 Task: Add the feed publisher component in the site builder.
Action: Mouse moved to (1229, 84)
Screenshot: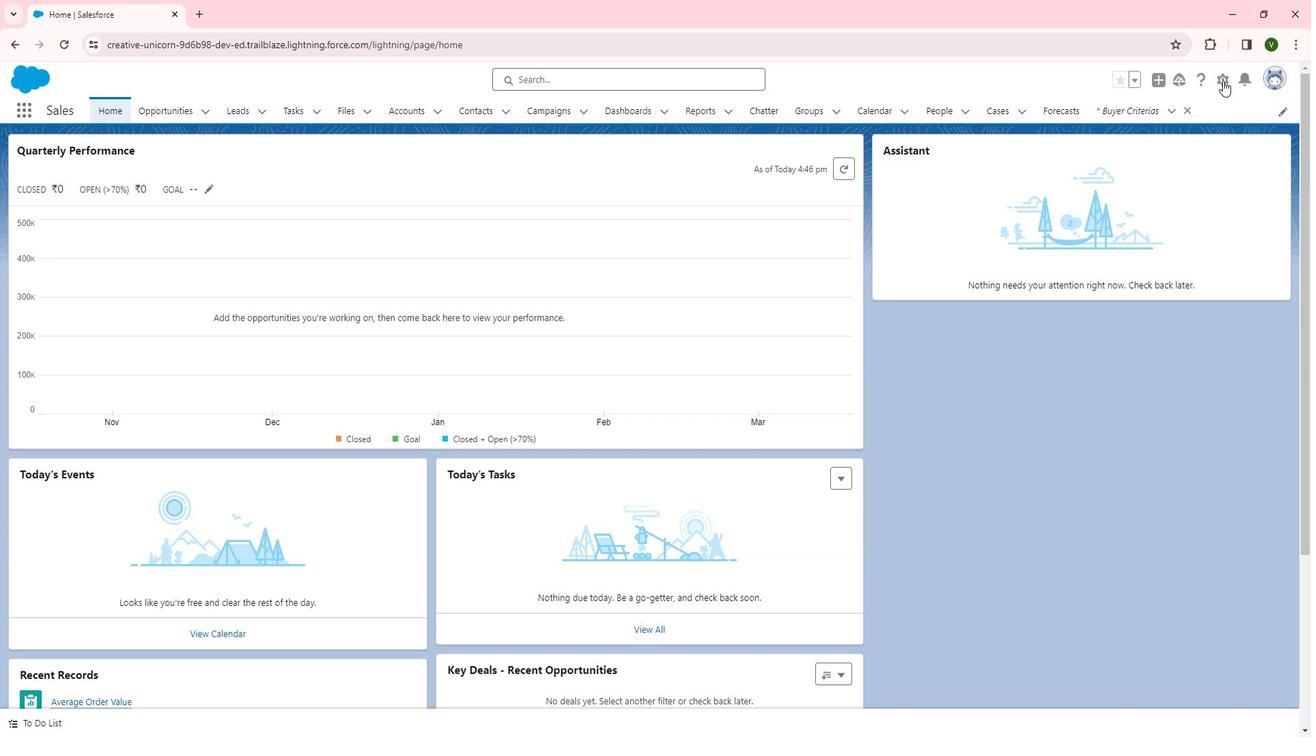 
Action: Mouse pressed left at (1229, 84)
Screenshot: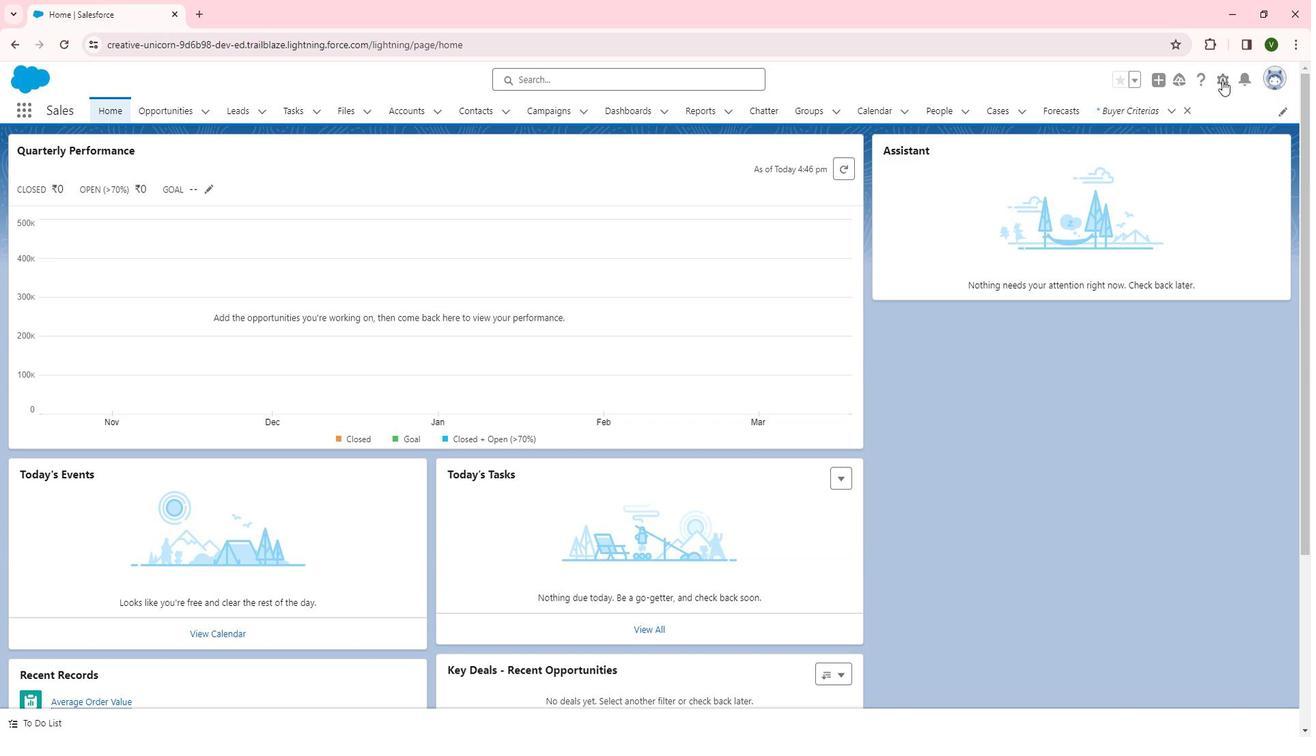 
Action: Mouse moved to (1169, 133)
Screenshot: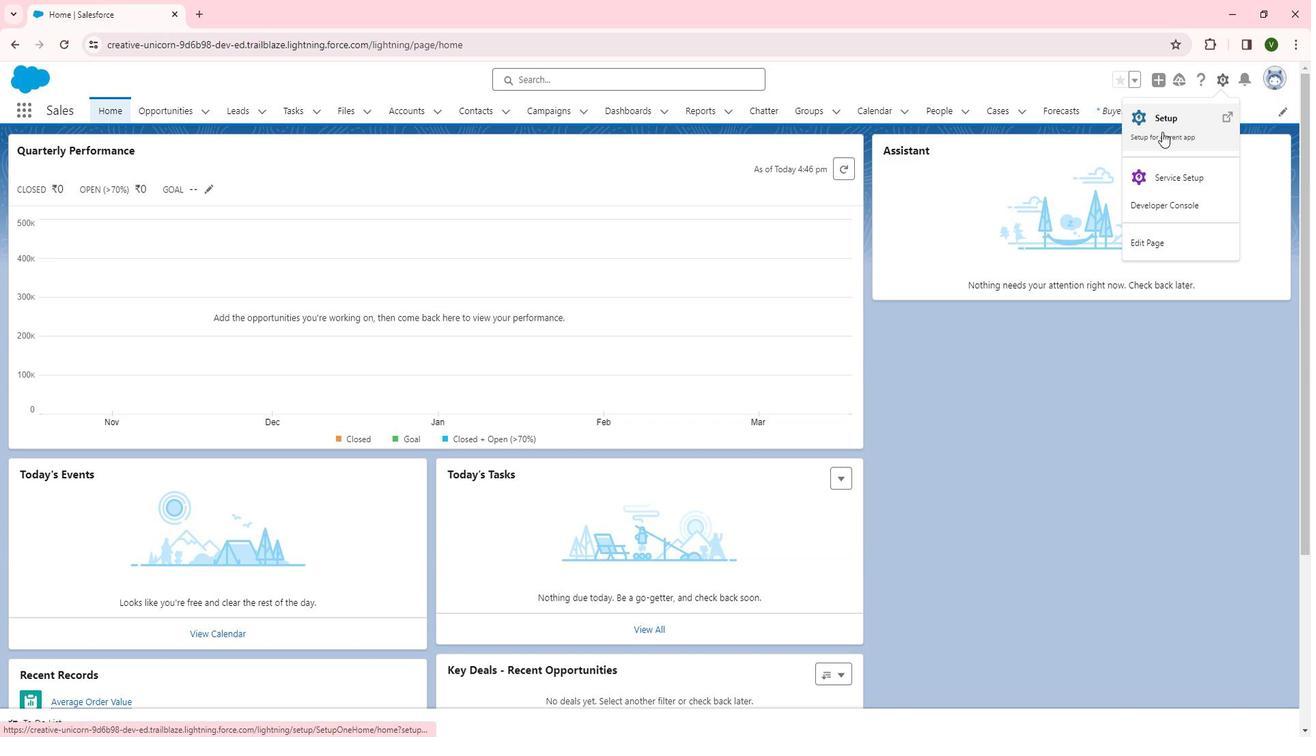 
Action: Mouse pressed left at (1169, 133)
Screenshot: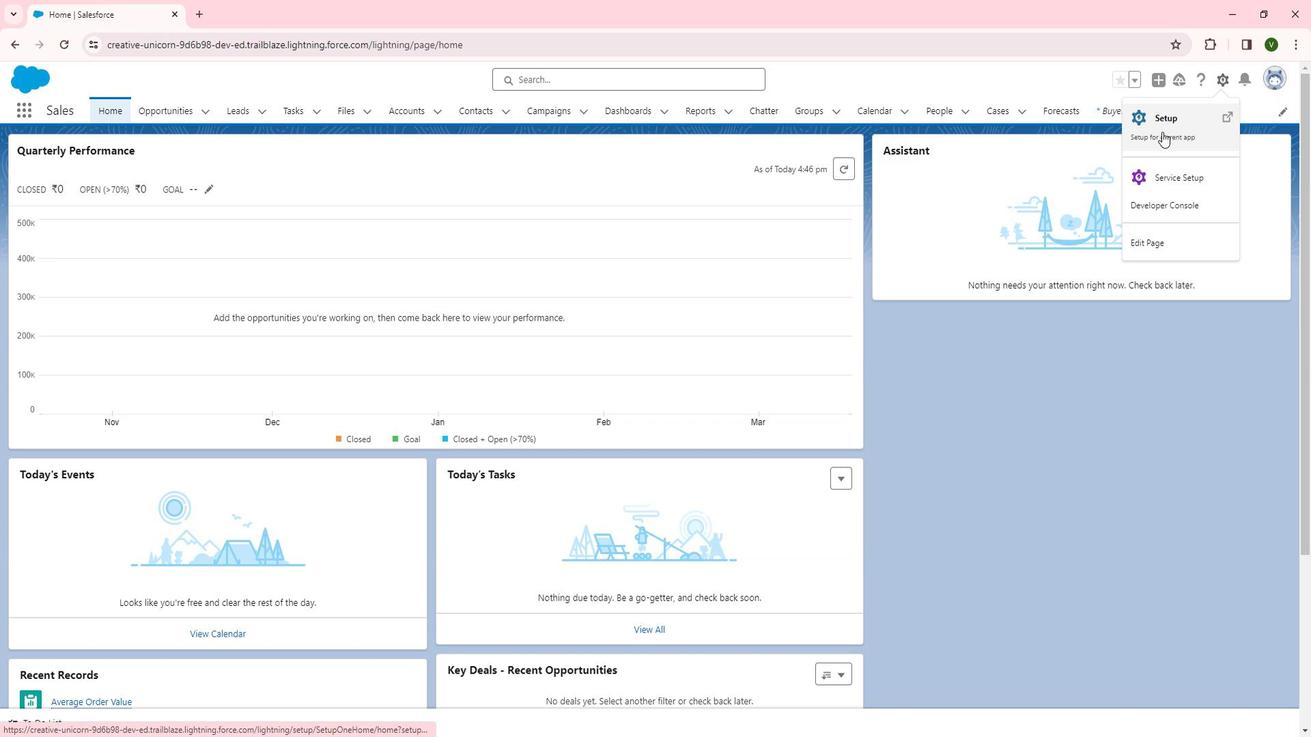 
Action: Mouse moved to (65, 553)
Screenshot: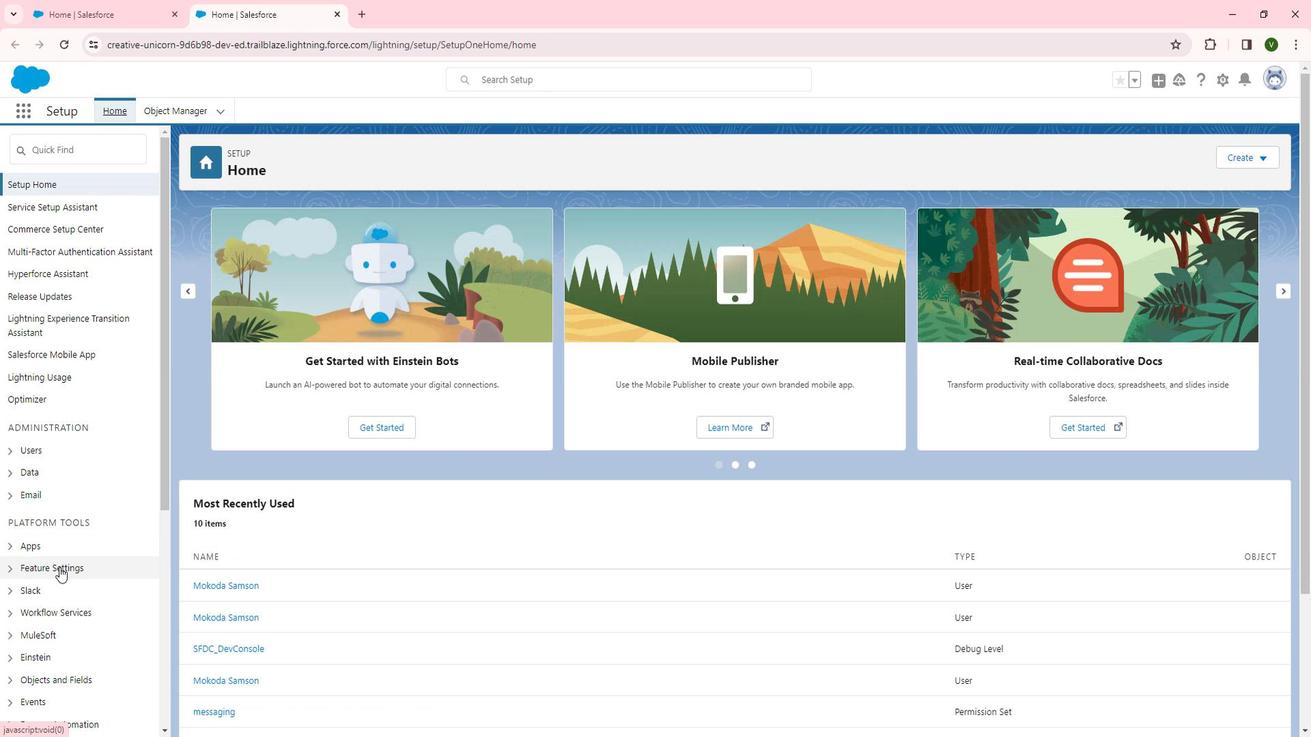 
Action: Mouse pressed left at (65, 553)
Screenshot: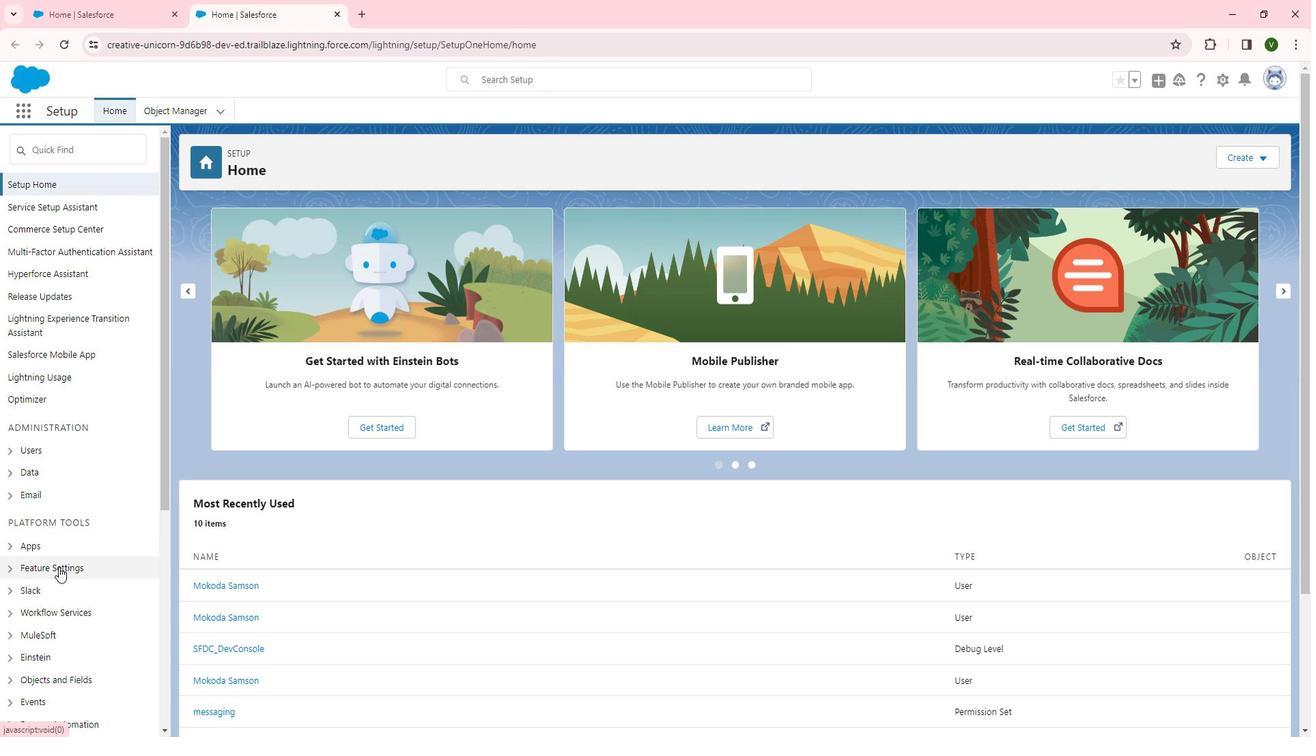 
Action: Mouse scrolled (65, 552) with delta (0, 0)
Screenshot: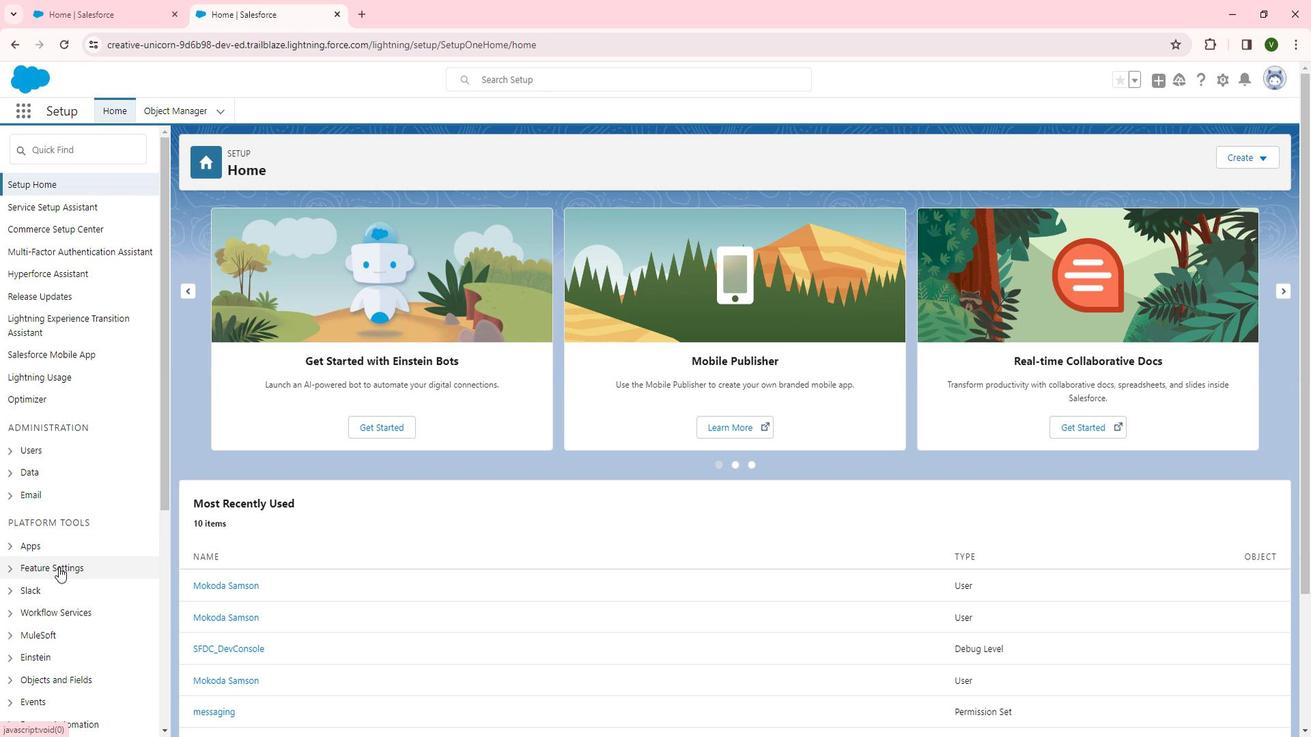 
Action: Mouse scrolled (65, 552) with delta (0, 0)
Screenshot: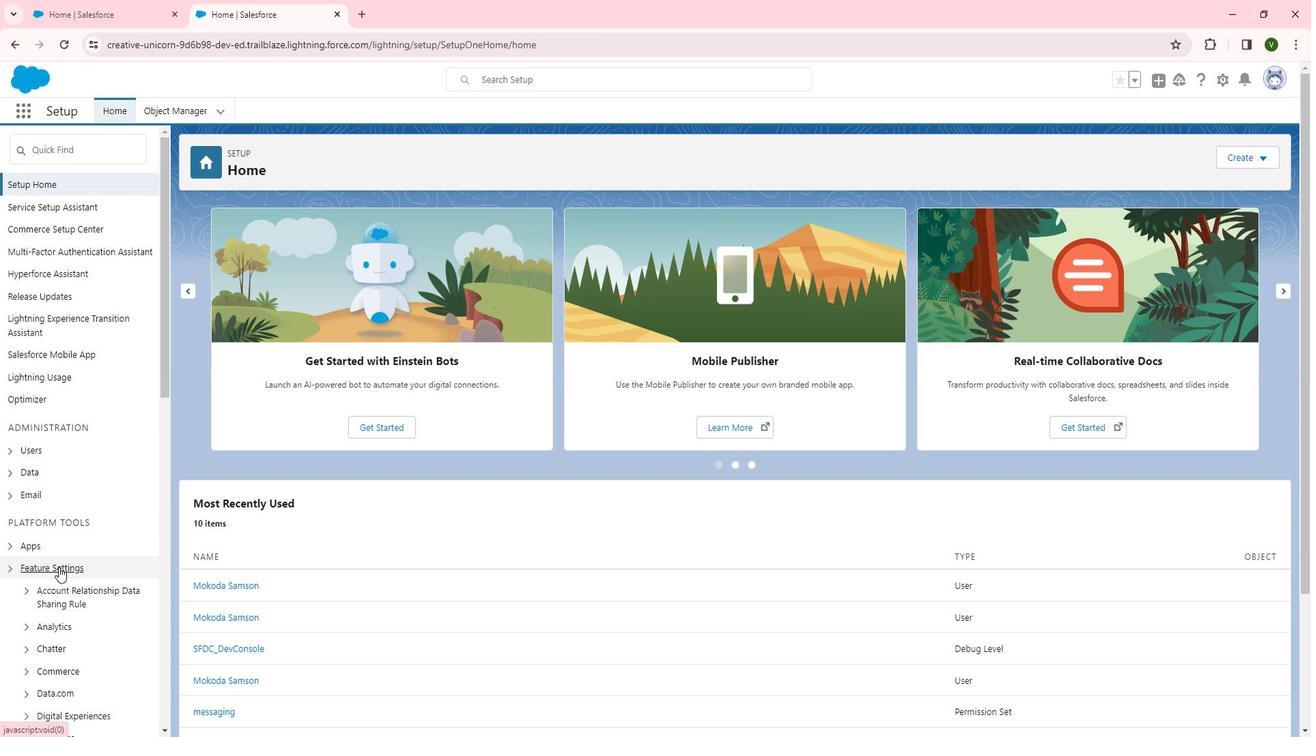 
Action: Mouse scrolled (65, 552) with delta (0, 0)
Screenshot: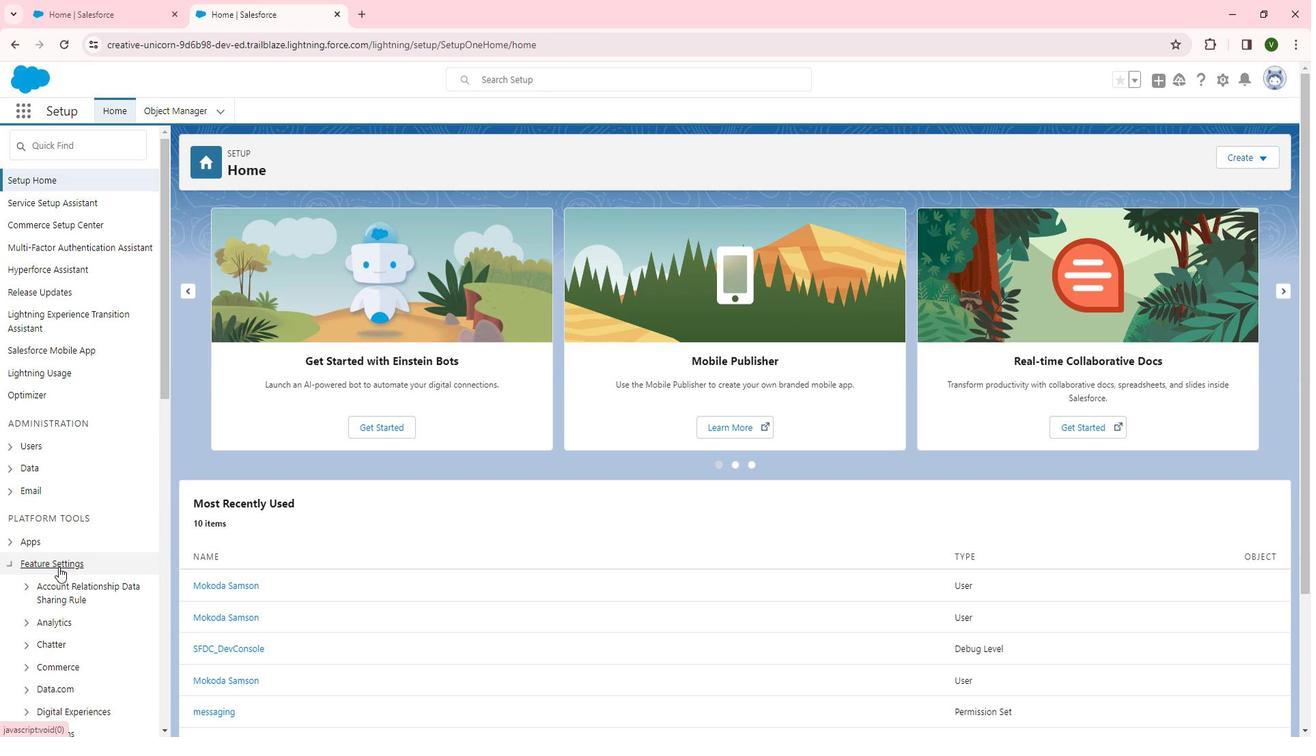 
Action: Mouse scrolled (65, 552) with delta (0, 0)
Screenshot: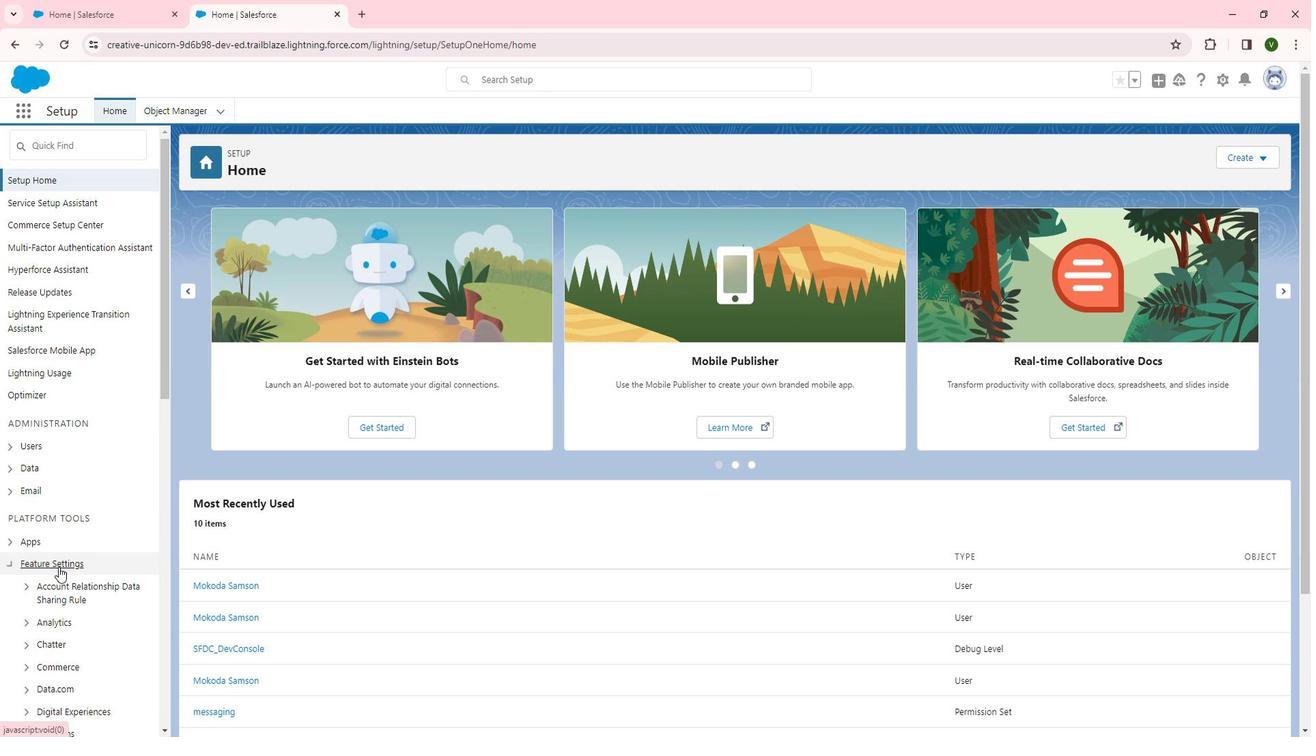 
Action: Mouse moved to (73, 420)
Screenshot: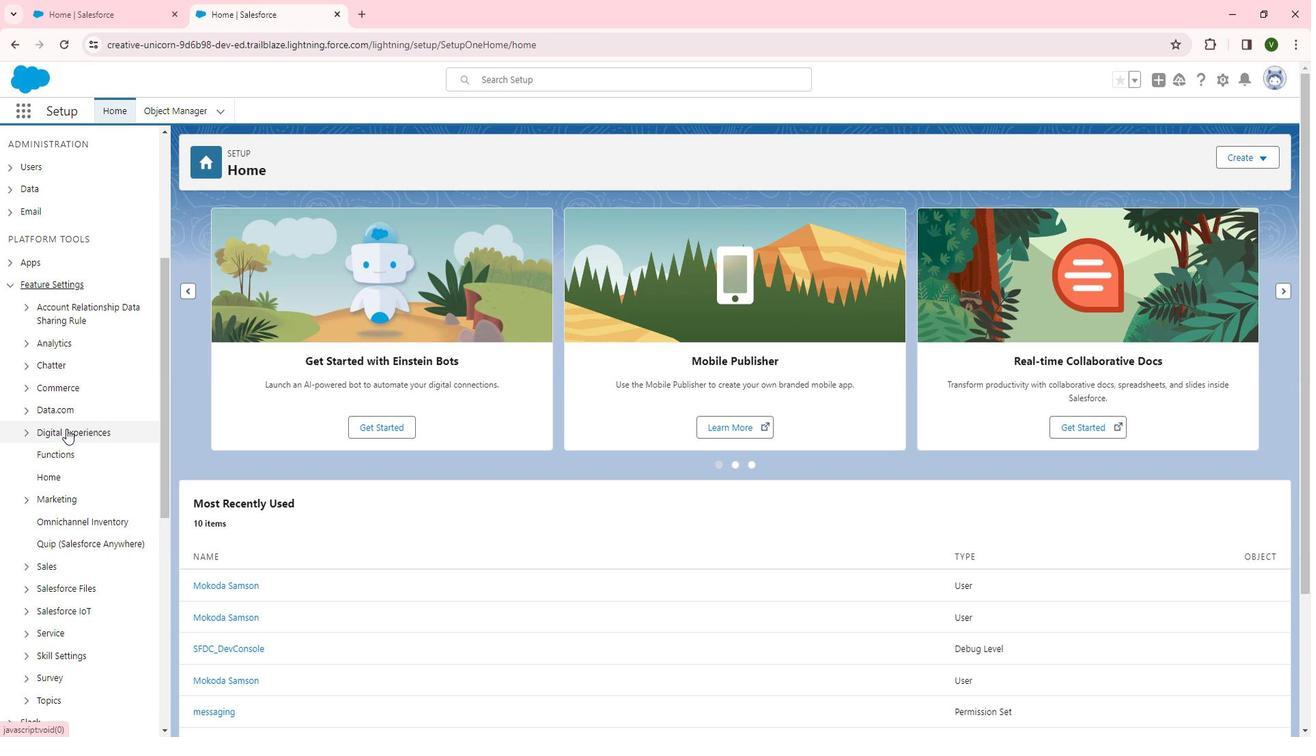 
Action: Mouse pressed left at (73, 420)
Screenshot: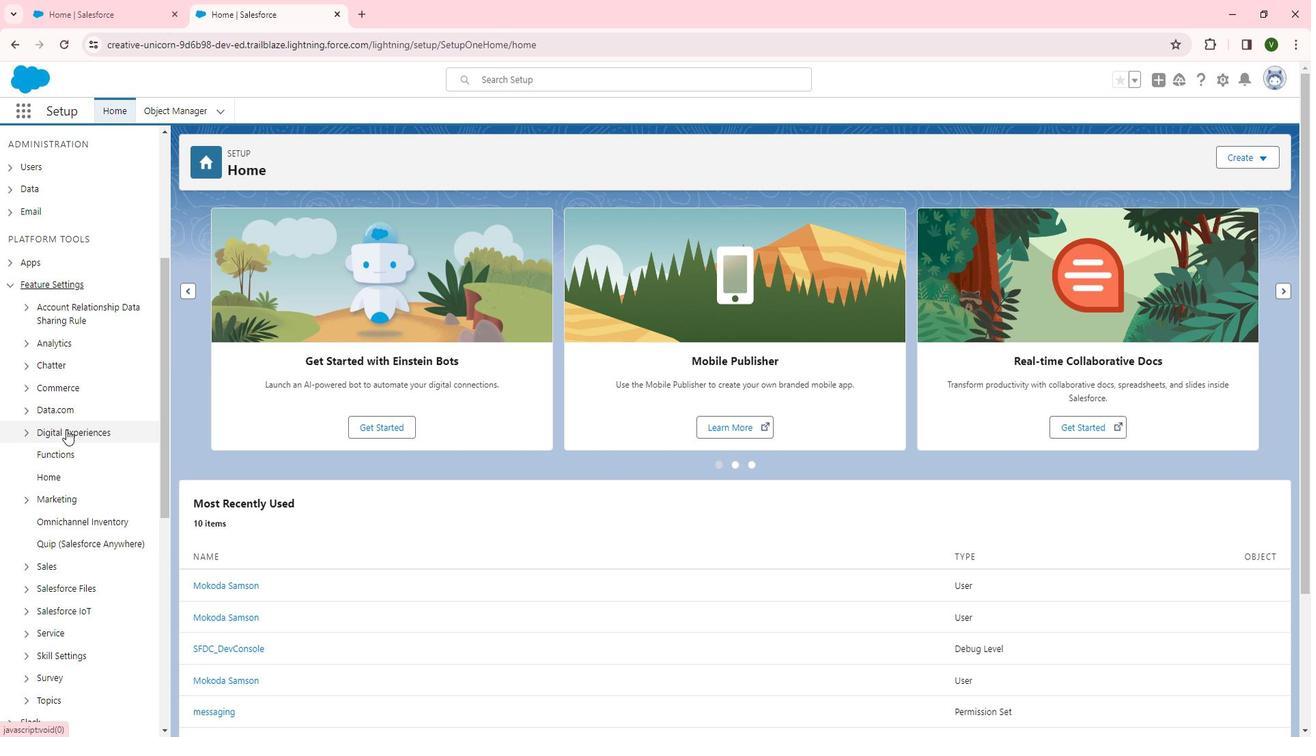 
Action: Mouse moved to (74, 445)
Screenshot: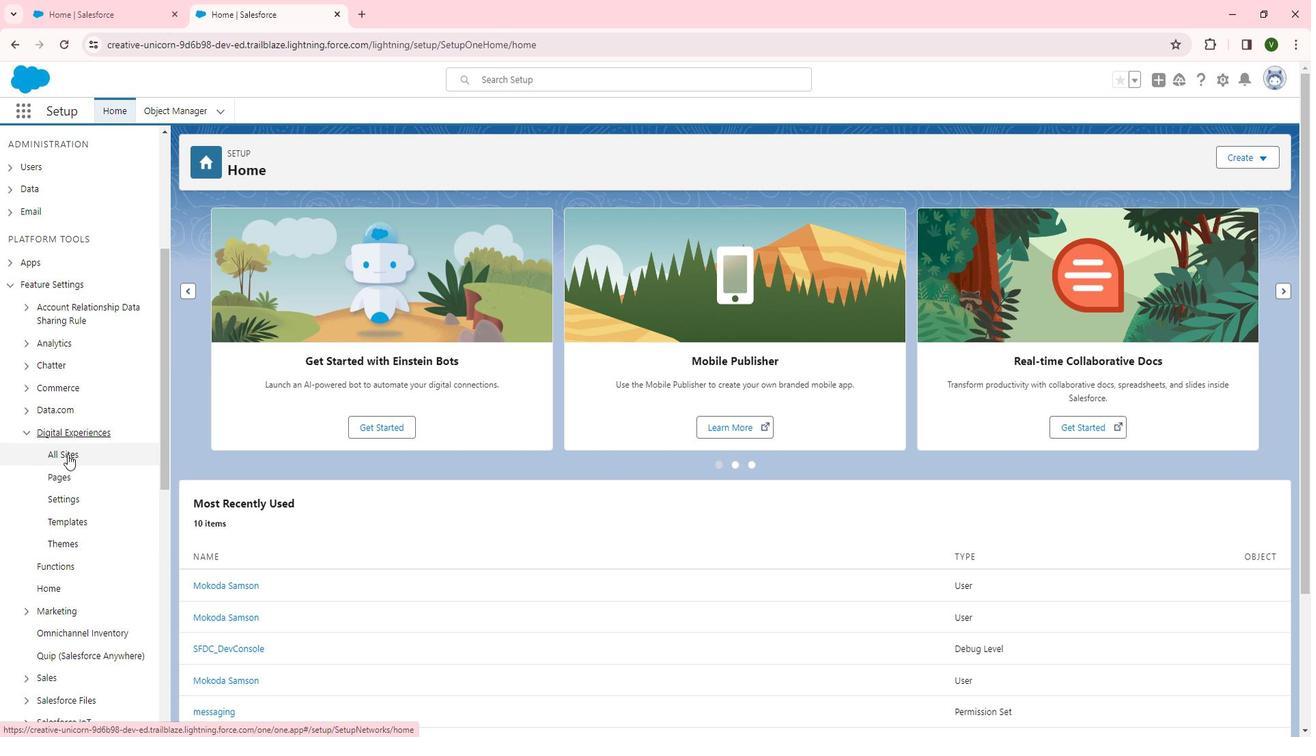 
Action: Mouse pressed left at (74, 445)
Screenshot: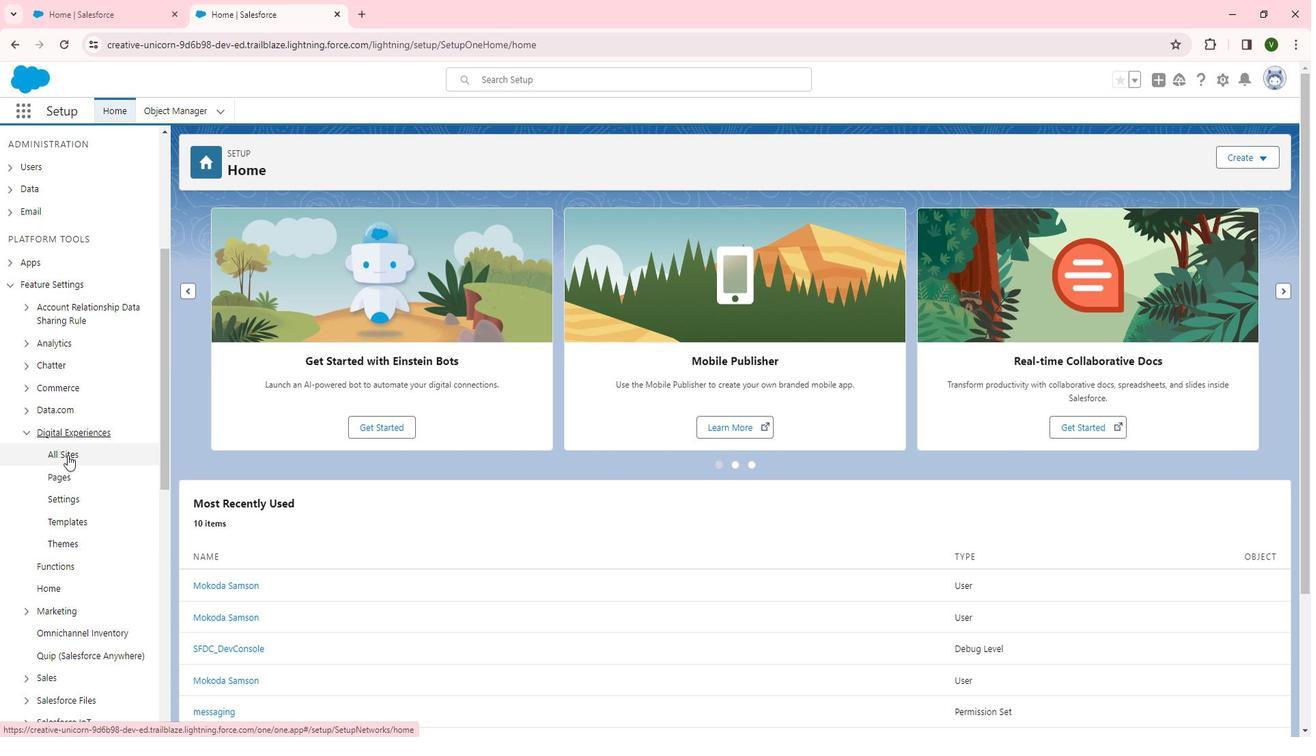 
Action: Mouse moved to (207, 397)
Screenshot: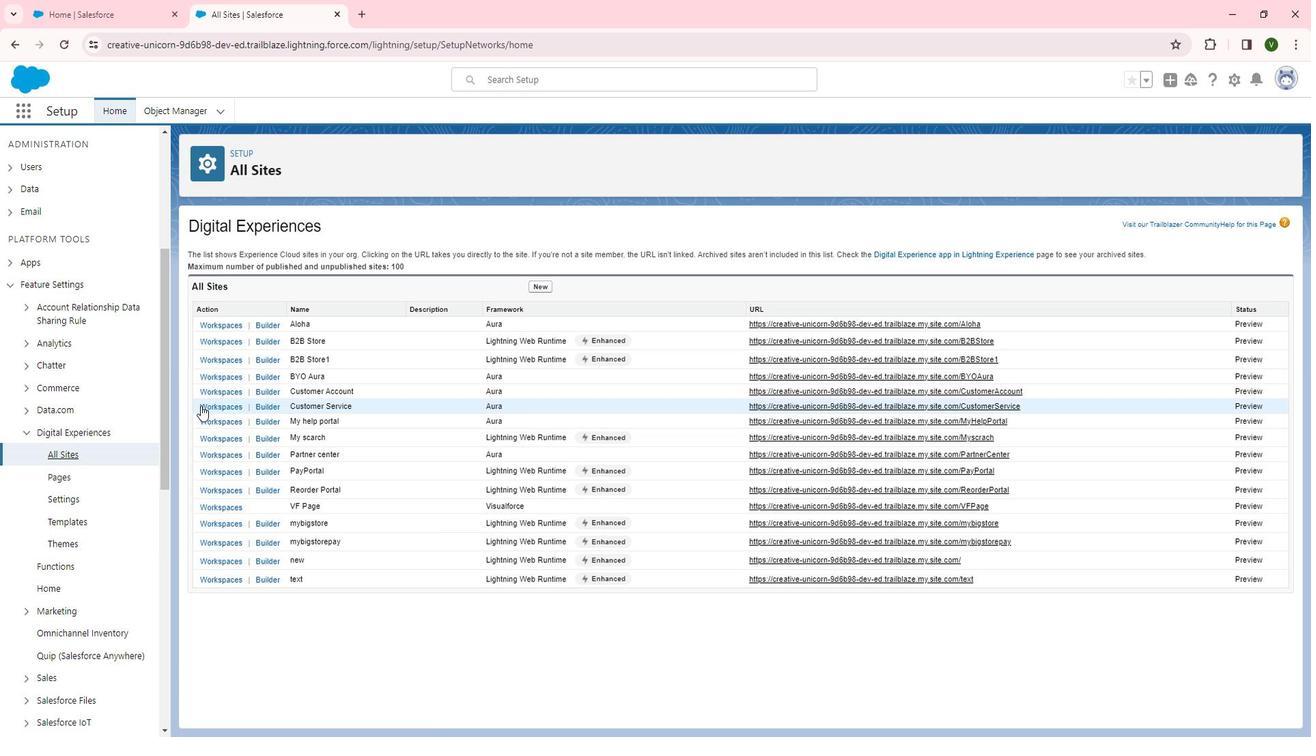
Action: Mouse pressed left at (207, 397)
Screenshot: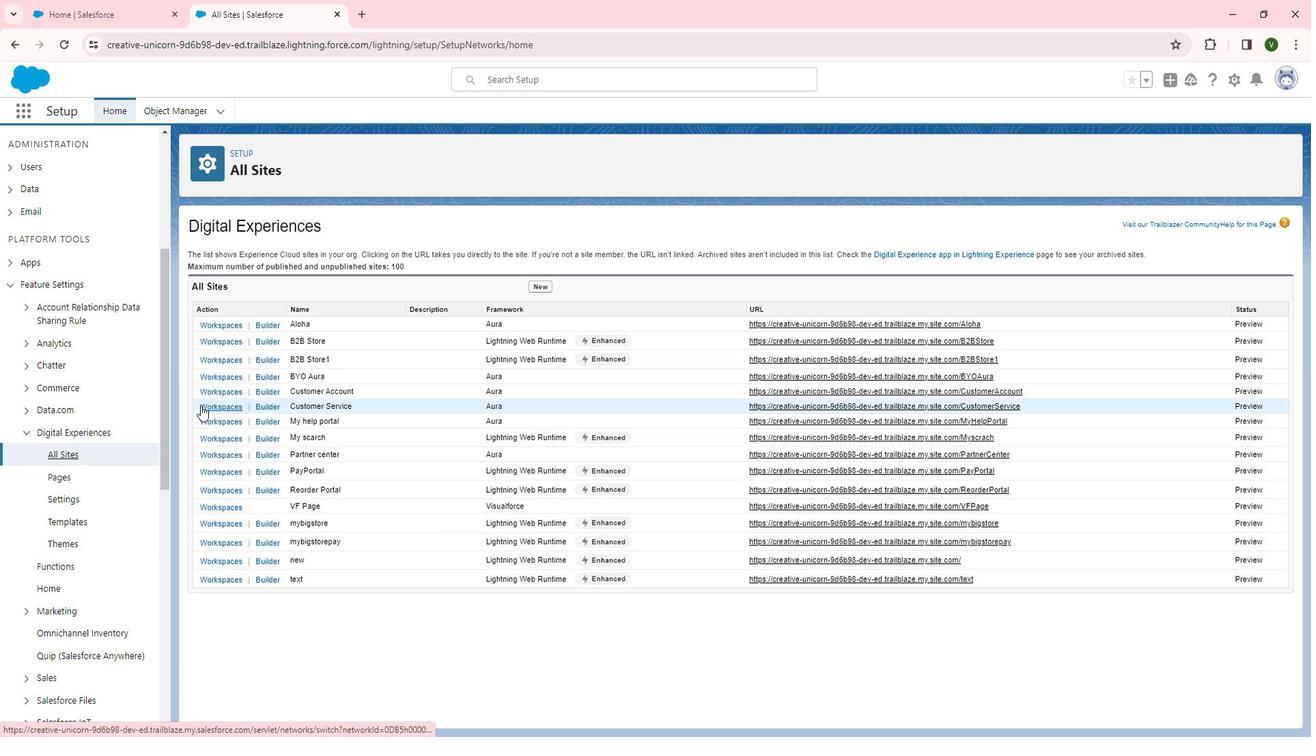 
Action: Mouse moved to (146, 322)
Screenshot: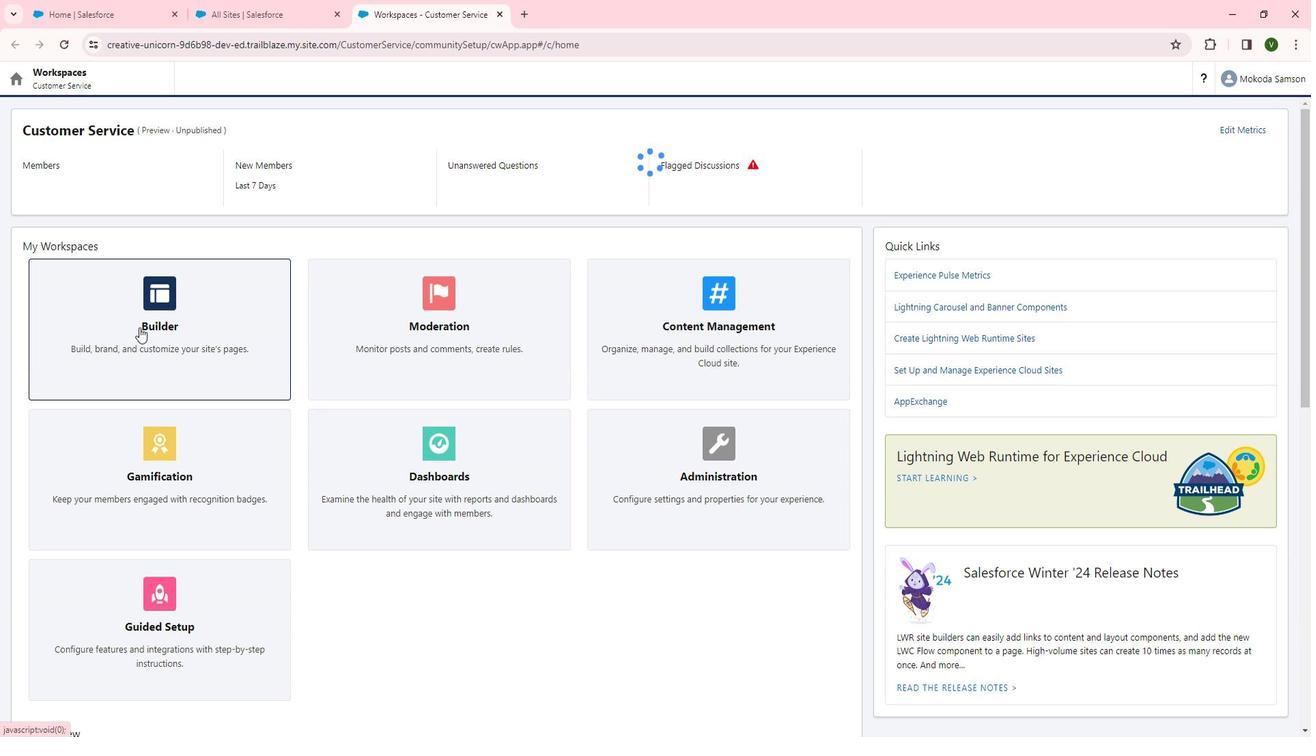 
Action: Mouse pressed left at (146, 322)
Screenshot: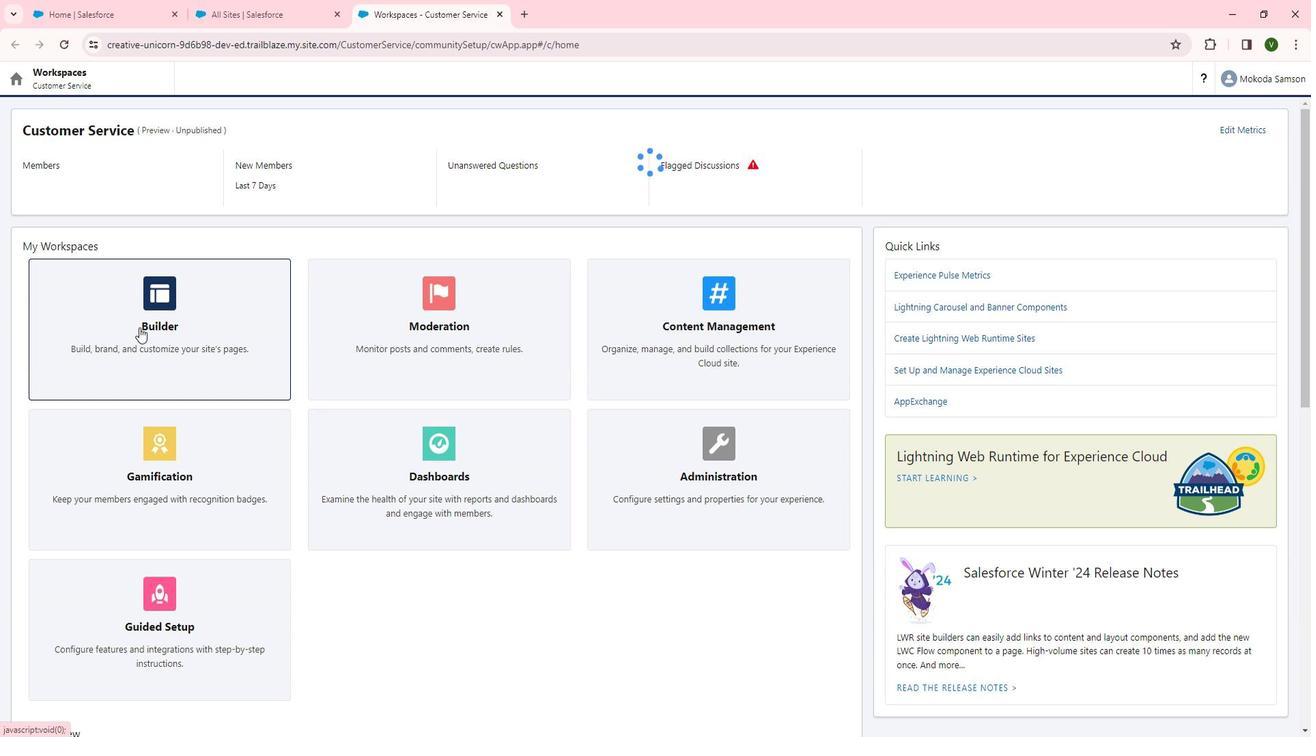 
Action: Mouse moved to (19, 130)
Screenshot: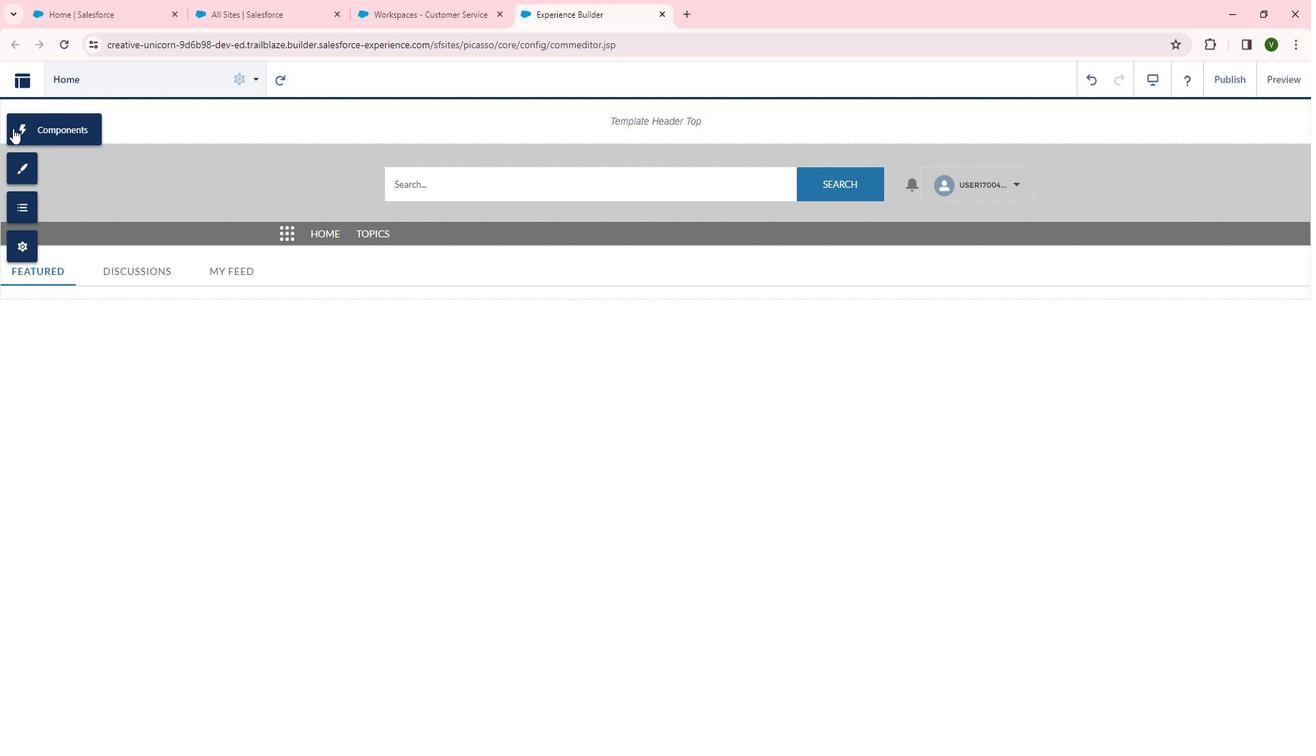 
Action: Mouse pressed left at (19, 130)
Screenshot: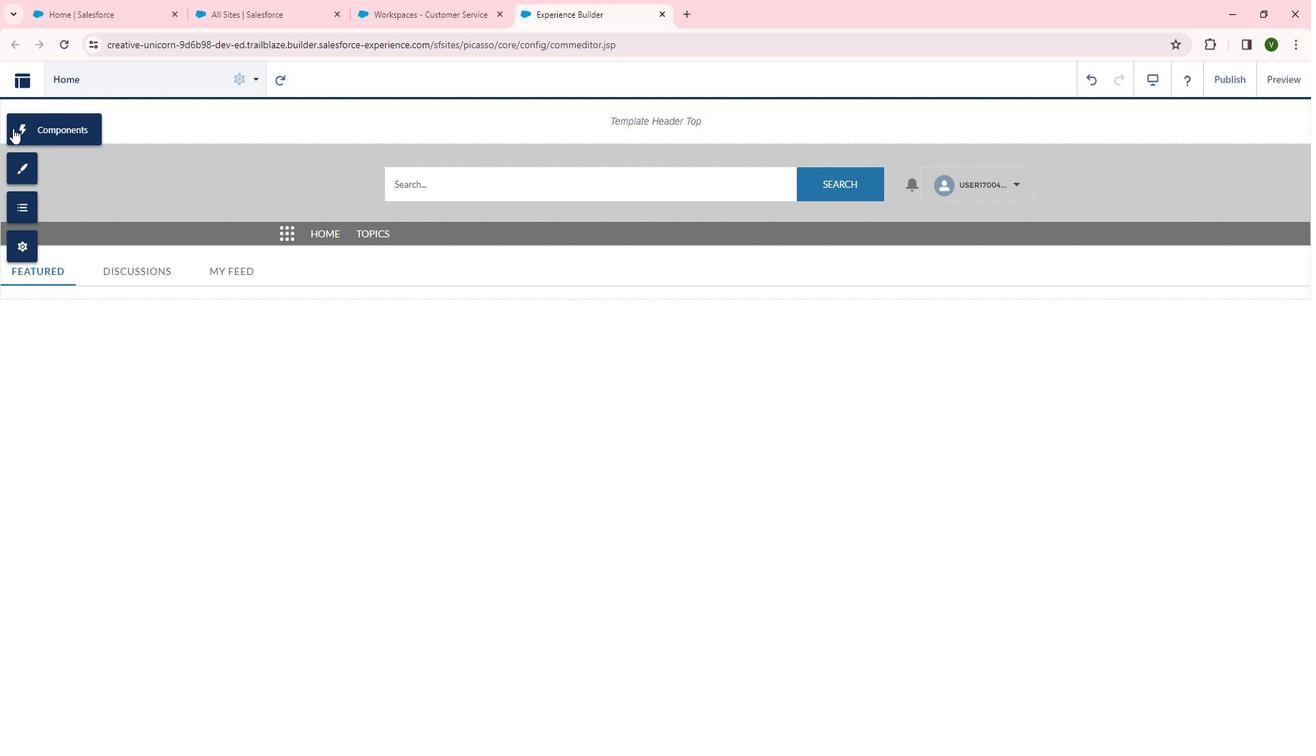 
Action: Mouse moved to (140, 325)
Screenshot: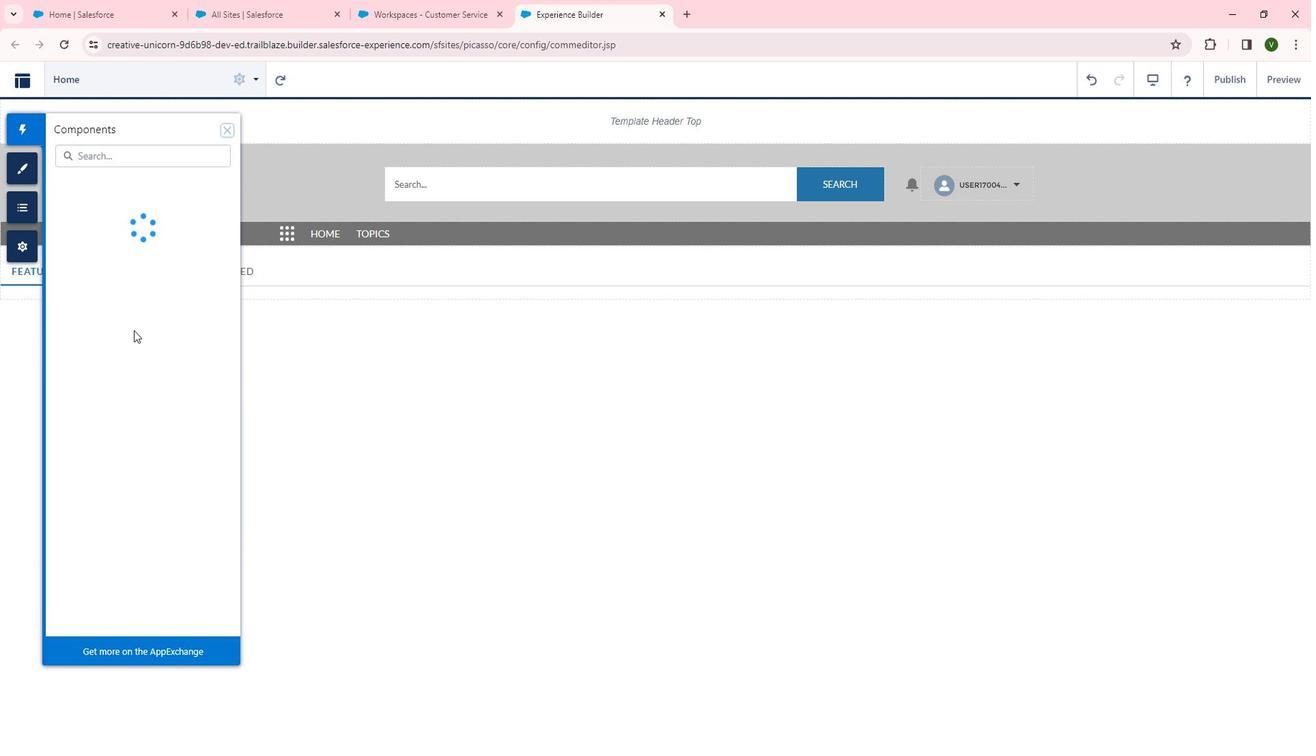 
Action: Mouse scrolled (140, 324) with delta (0, 0)
Screenshot: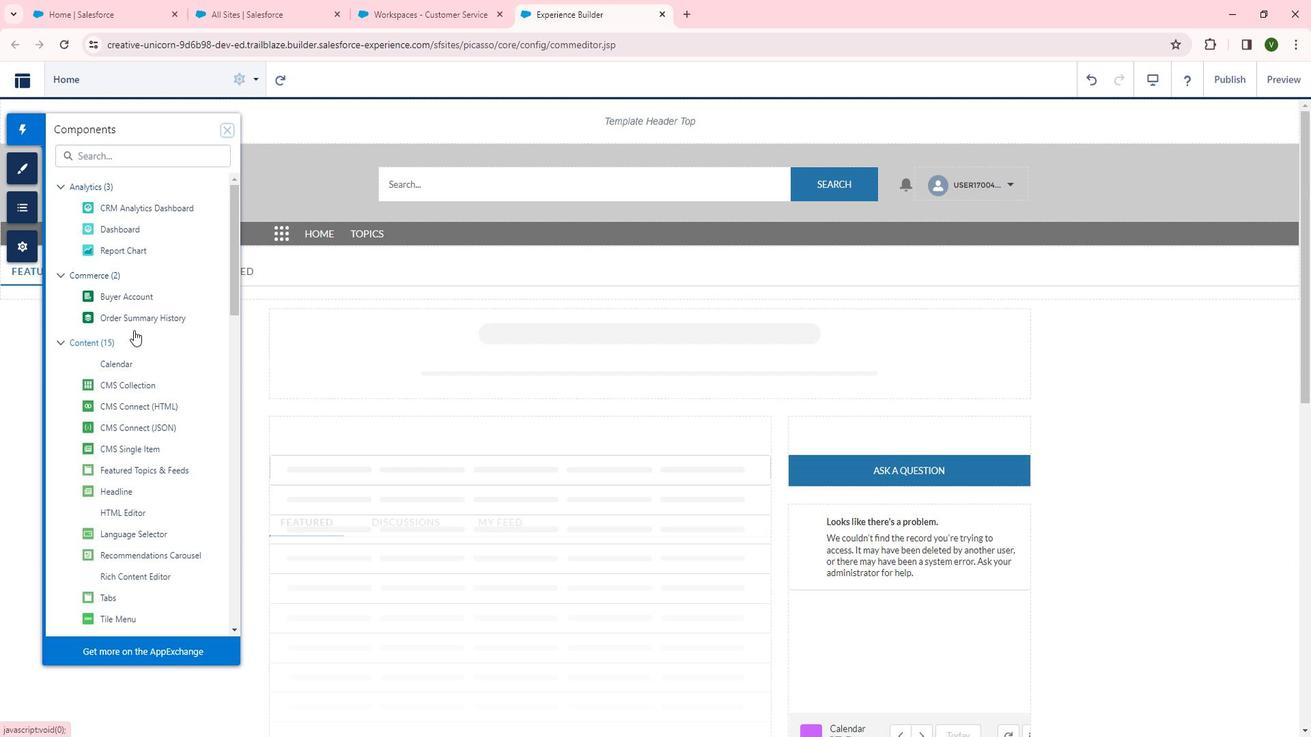 
Action: Mouse scrolled (140, 324) with delta (0, 0)
Screenshot: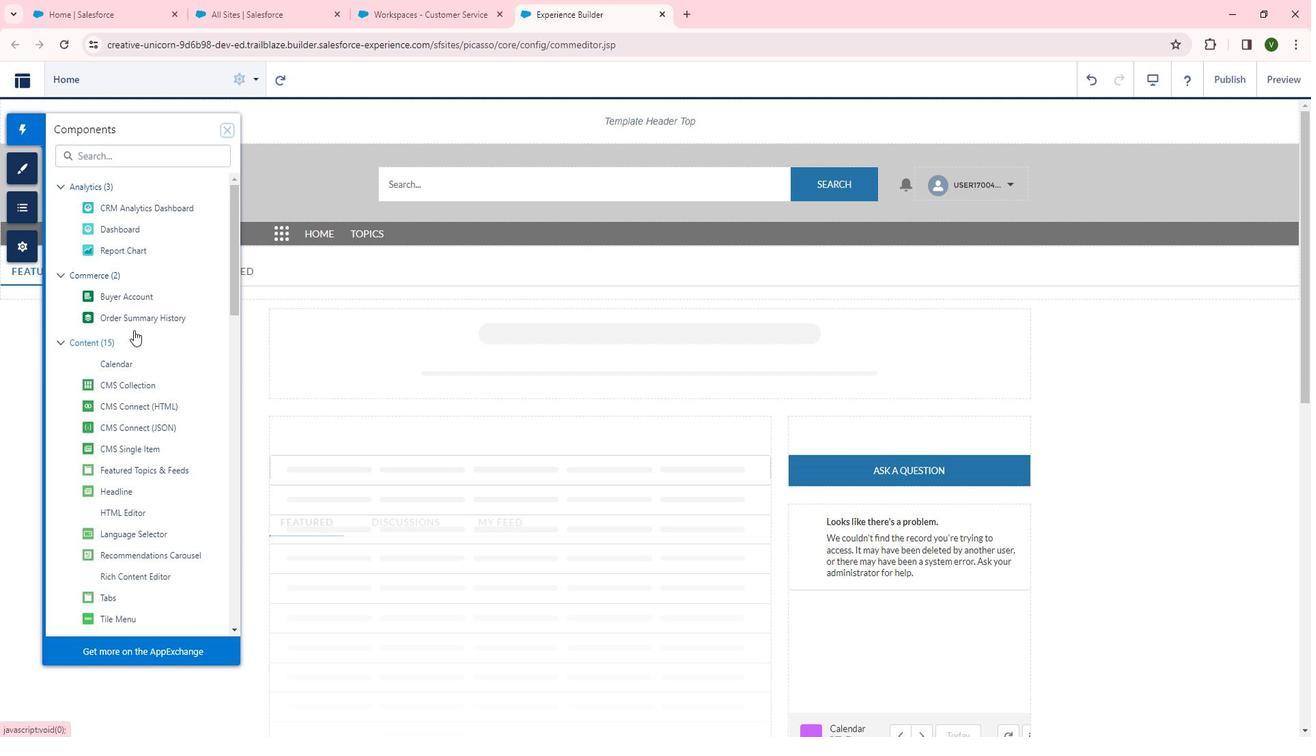 
Action: Mouse scrolled (140, 324) with delta (0, 0)
Screenshot: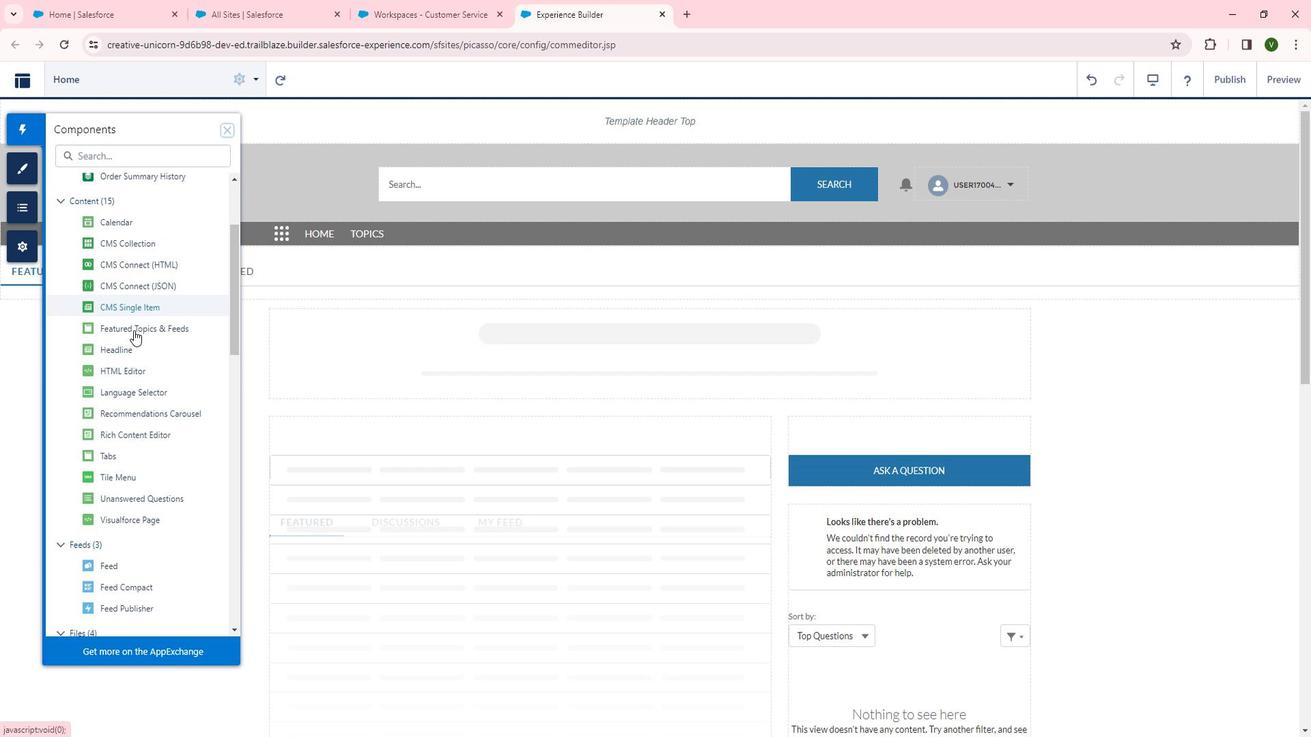
Action: Mouse scrolled (140, 324) with delta (0, 0)
Screenshot: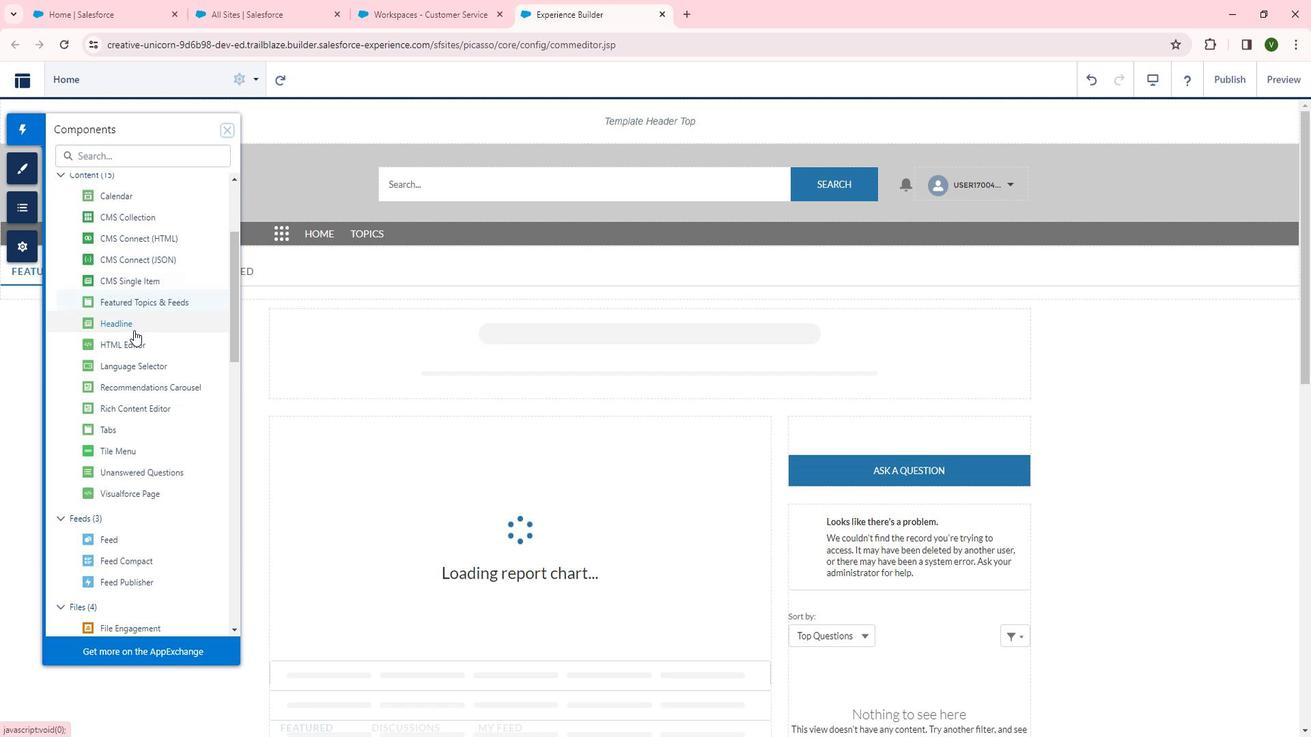 
Action: Mouse scrolled (140, 324) with delta (0, 0)
Screenshot: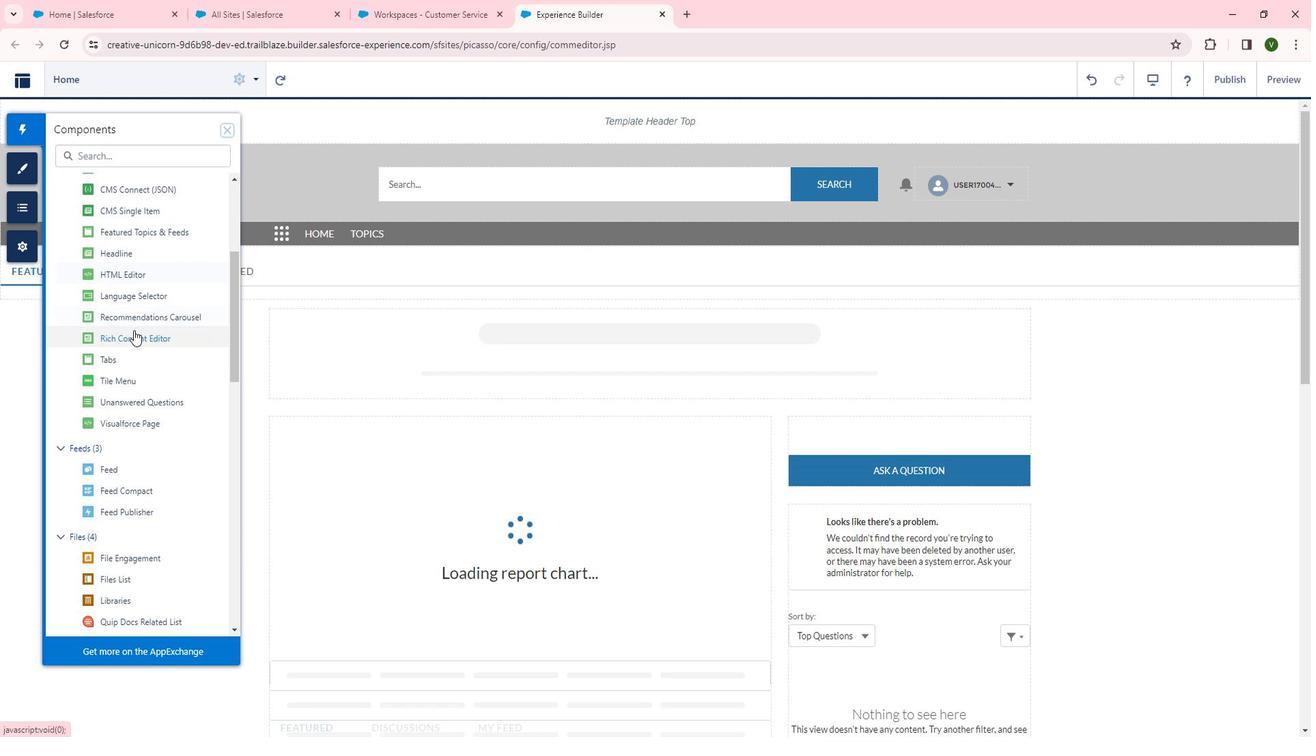 
Action: Mouse moved to (132, 390)
Screenshot: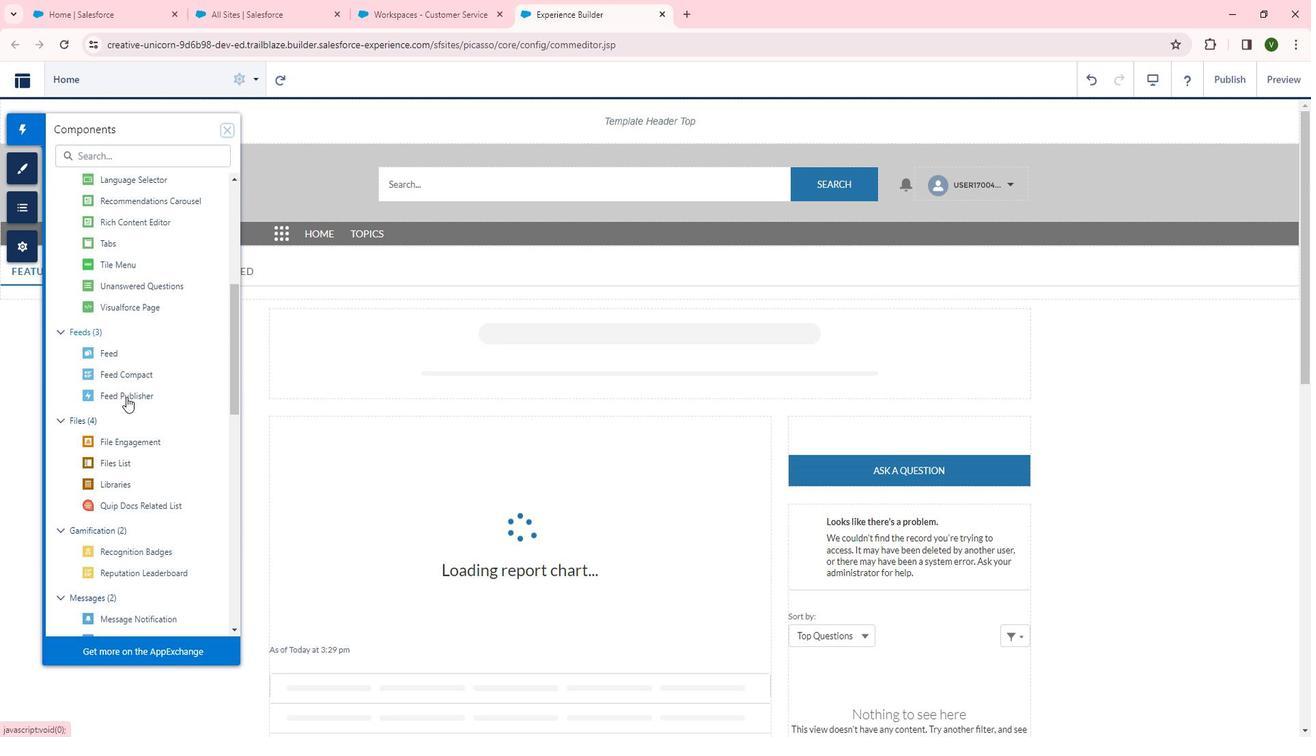 
Action: Mouse pressed left at (132, 390)
Screenshot: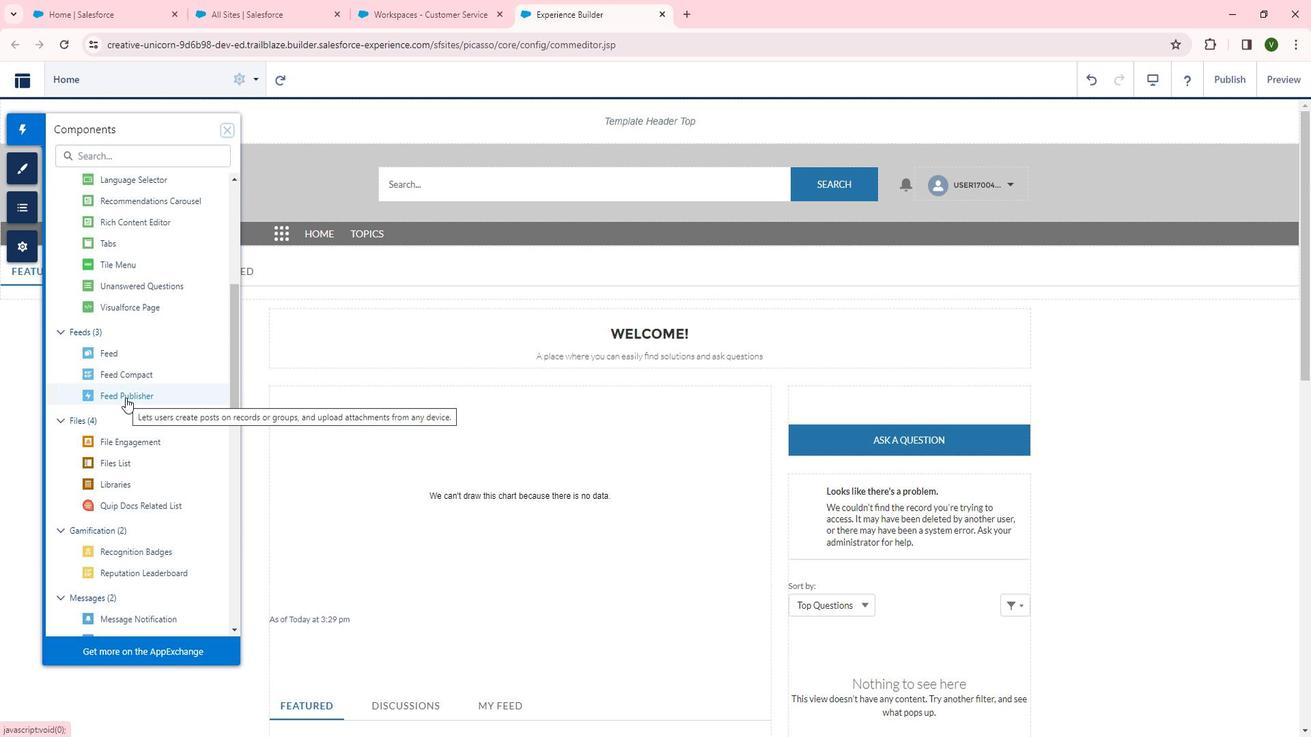 
Action: Mouse moved to (896, 493)
Screenshot: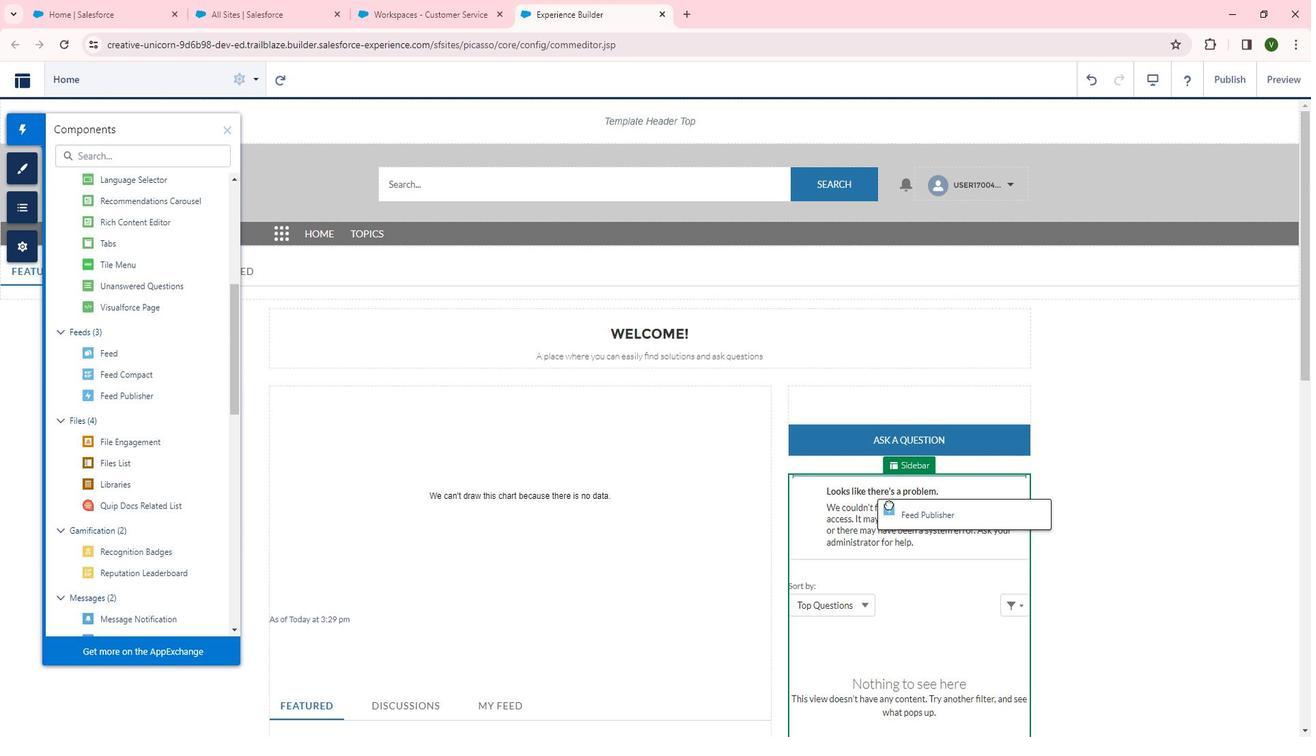 
